 Task: Create a task  Improve website performance on slow network connections , assign it to team member softage.6@softage.net in the project Touchstone and update the status of the task to  Off Track , set the priority of the task to Medium.
Action: Mouse moved to (58, 453)
Screenshot: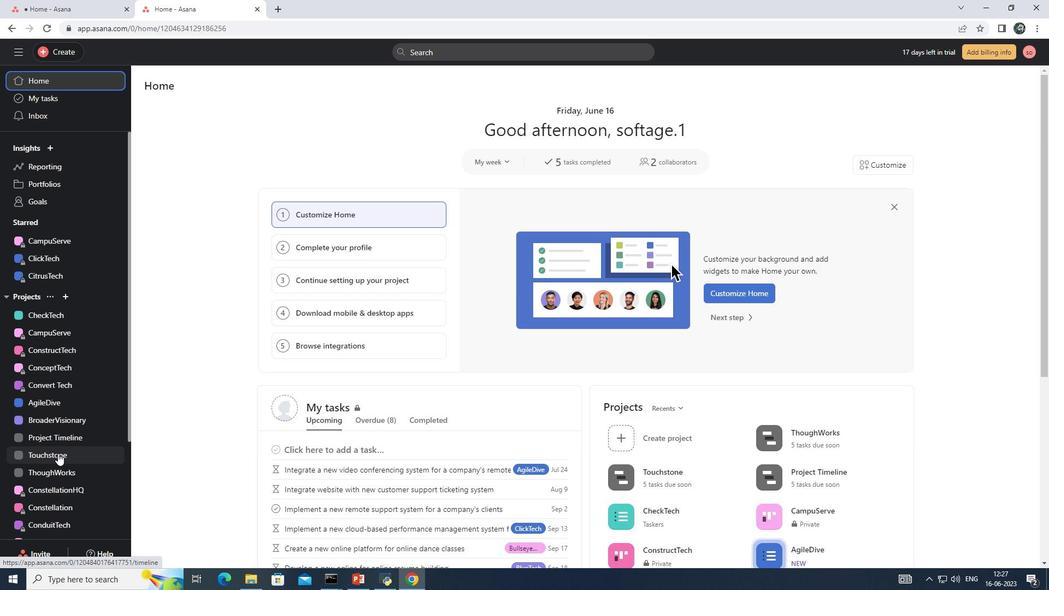 
Action: Mouse pressed left at (58, 453)
Screenshot: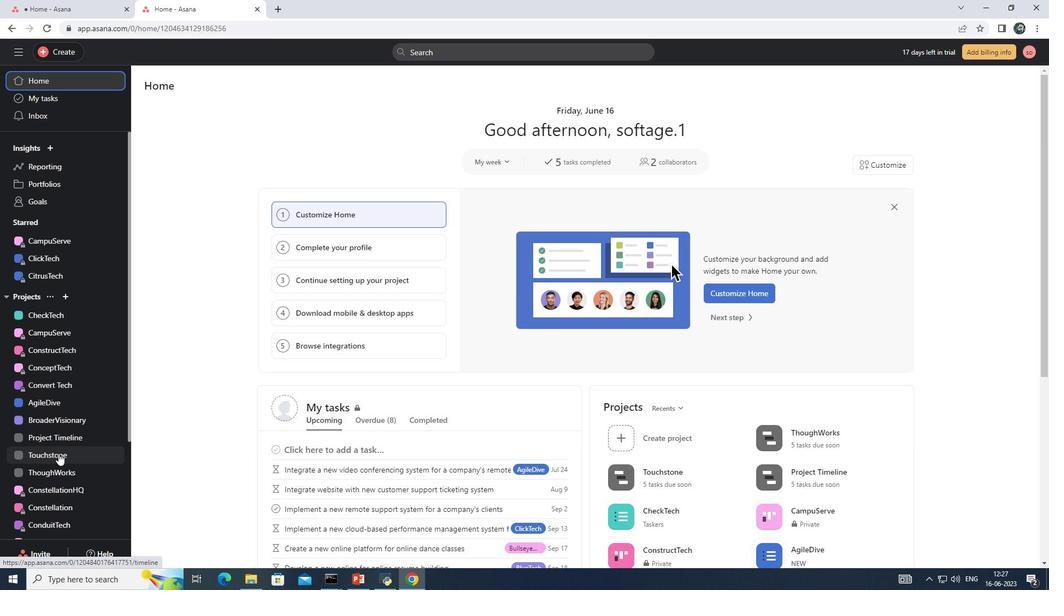 
Action: Mouse moved to (199, 113)
Screenshot: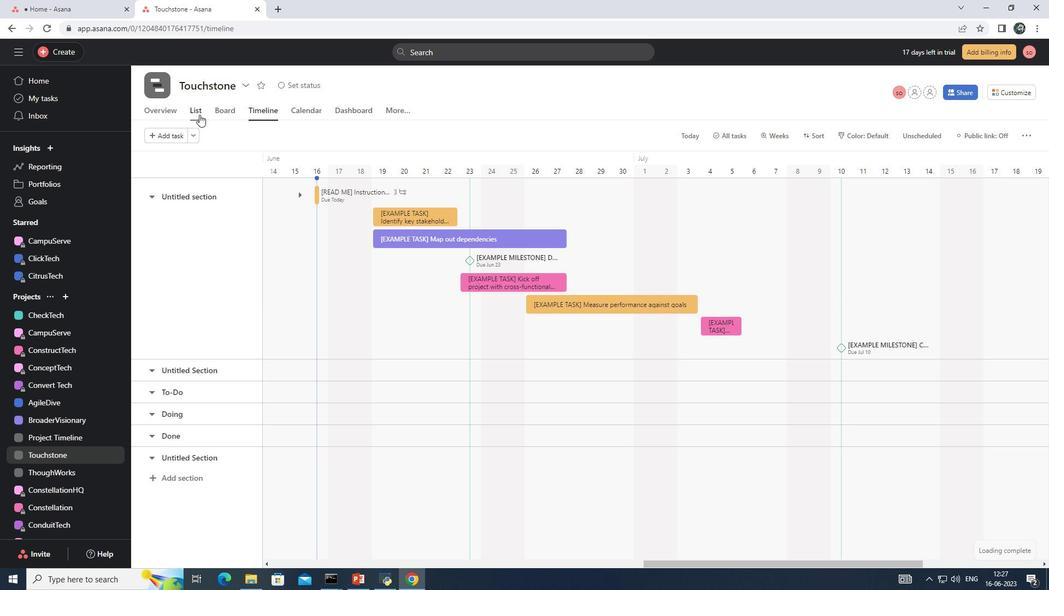 
Action: Mouse pressed left at (199, 113)
Screenshot: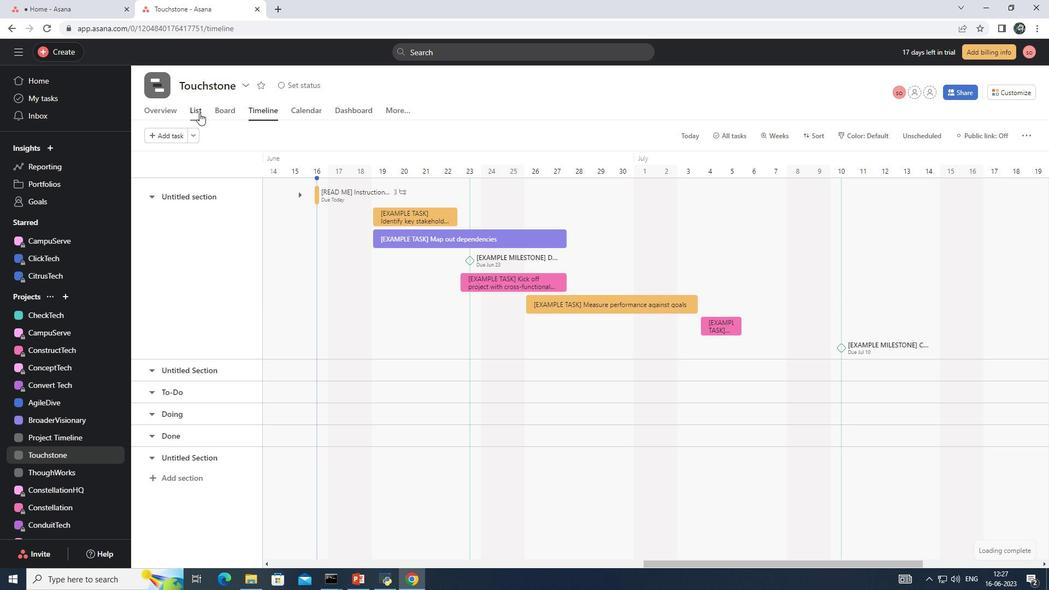 
Action: Mouse moved to (174, 132)
Screenshot: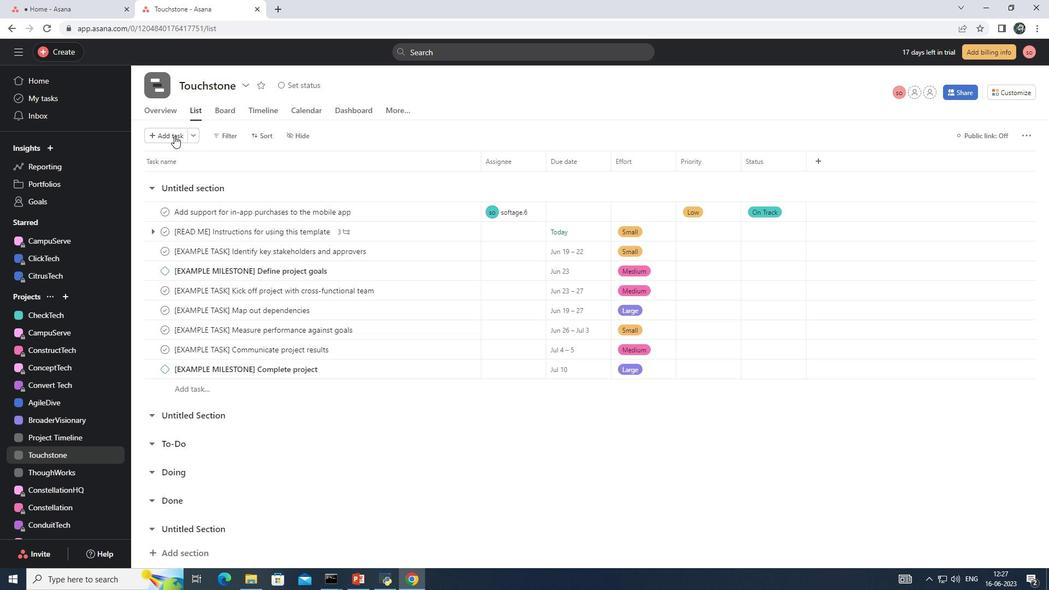 
Action: Mouse pressed left at (174, 132)
Screenshot: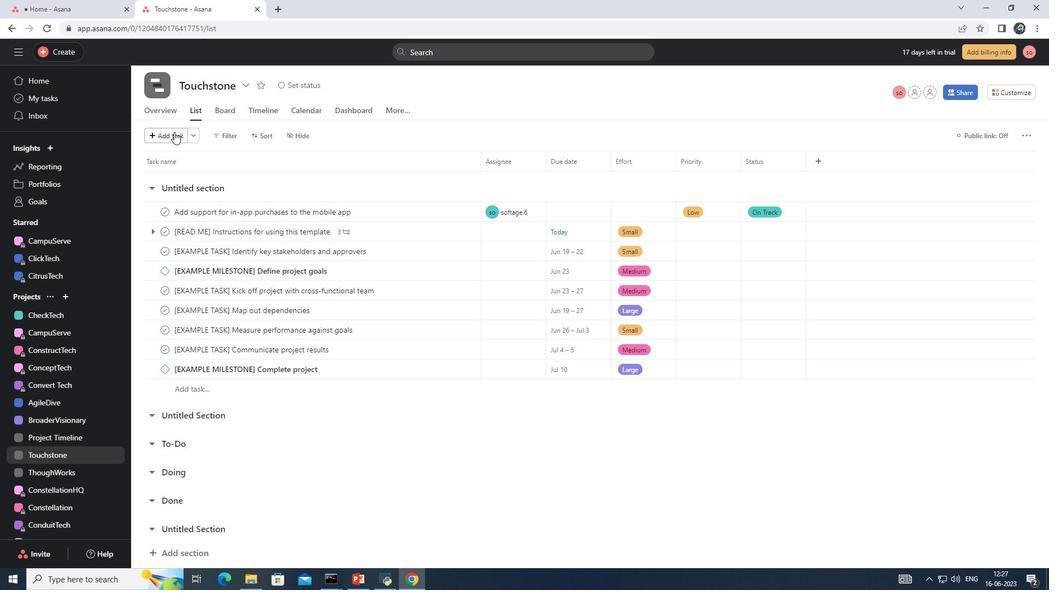 
Action: Mouse moved to (193, 214)
Screenshot: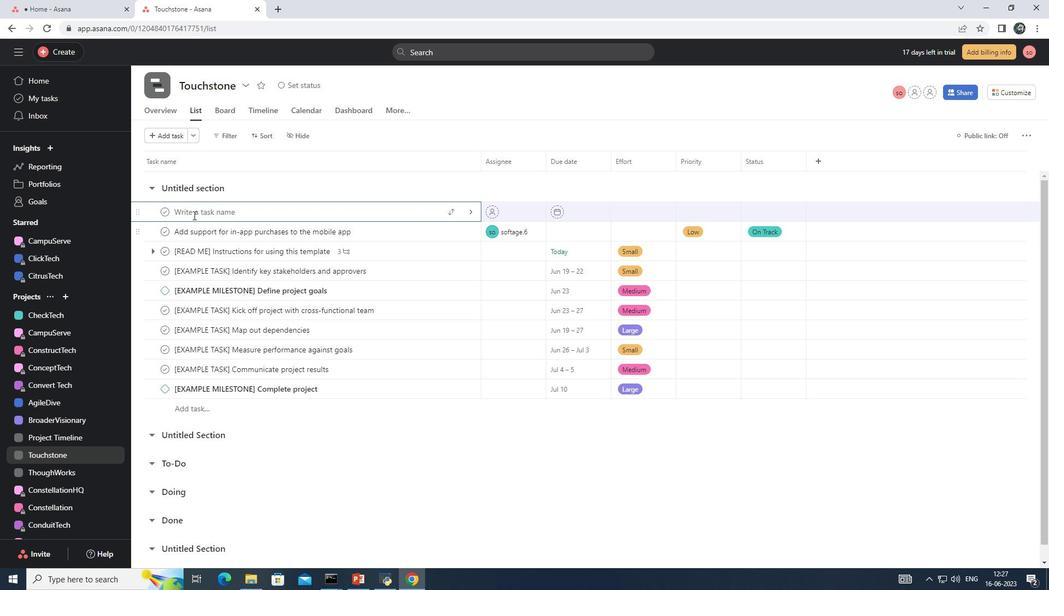 
Action: Key pressed <Key.shift>Improve<Key.space>website<Key.space>
Screenshot: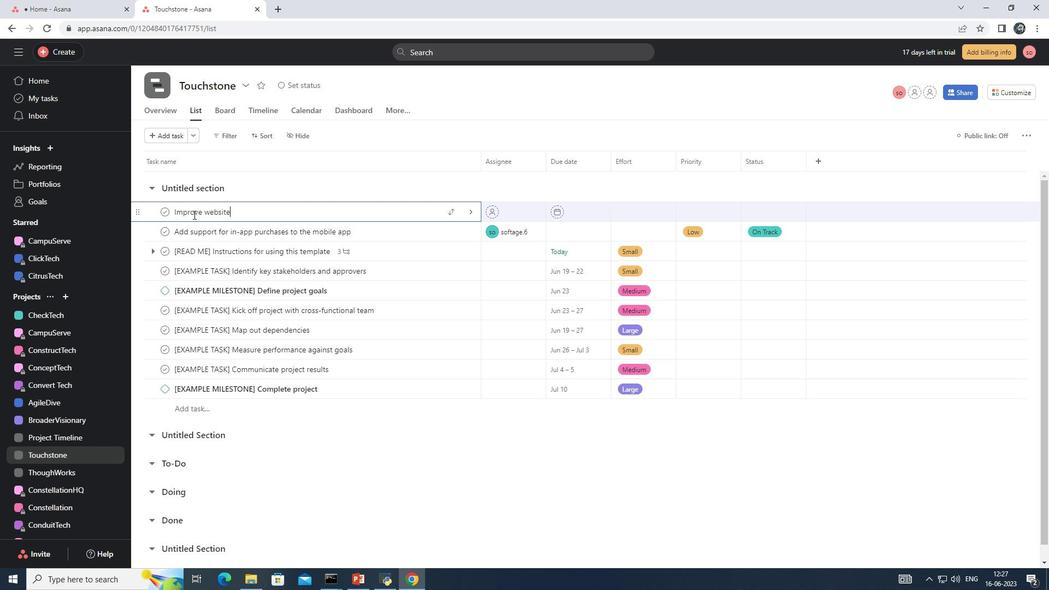 
Action: Mouse moved to (177, 226)
Screenshot: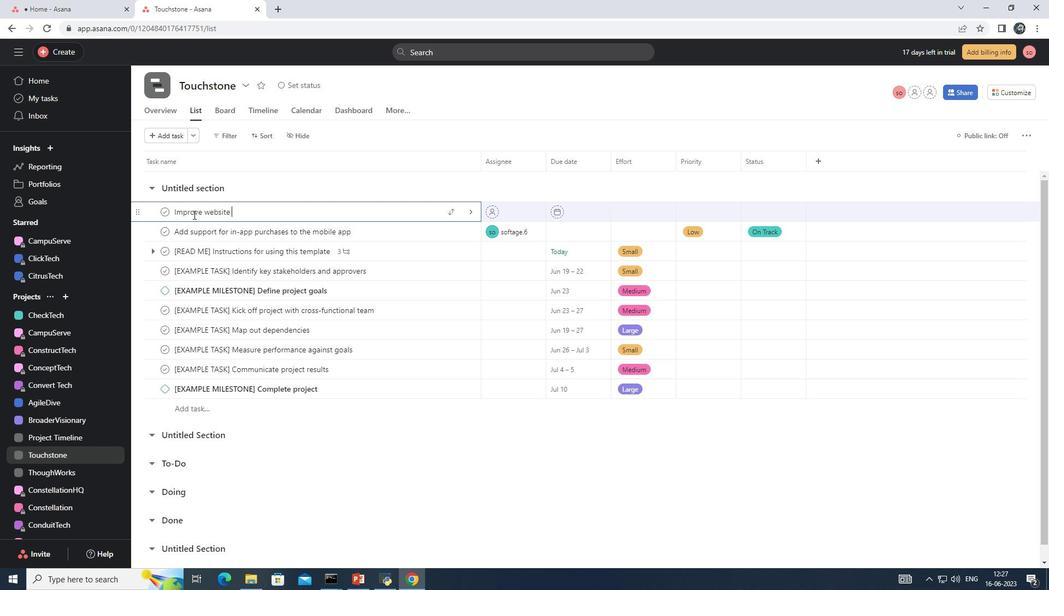 
Action: Key pressed performance<Key.space>on<Key.space>slow<Key.space>network<Key.space>connection
Screenshot: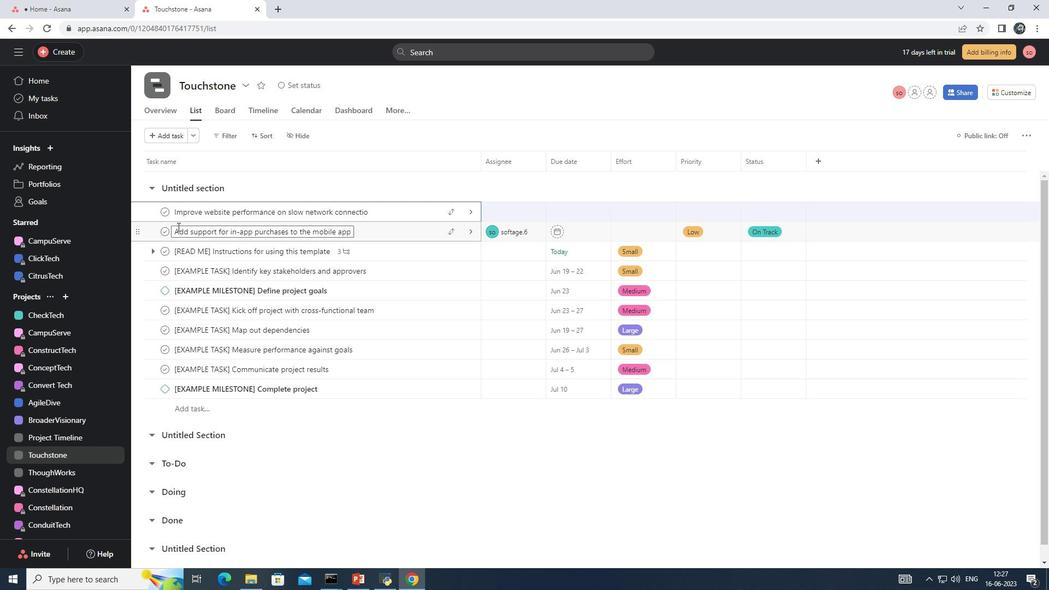 
Action: Mouse moved to (511, 210)
Screenshot: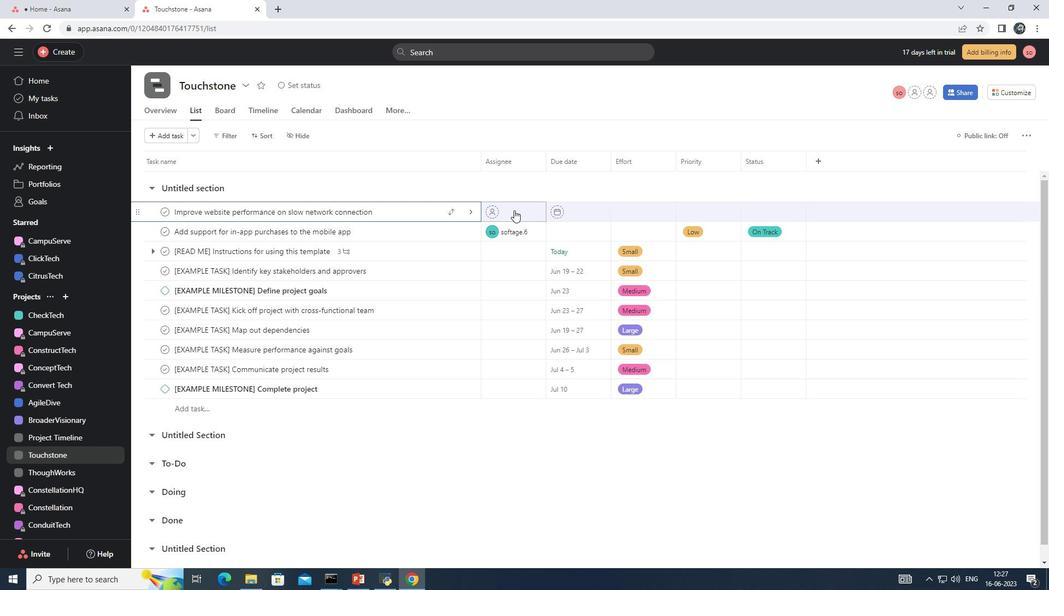 
Action: Mouse pressed left at (511, 210)
Screenshot: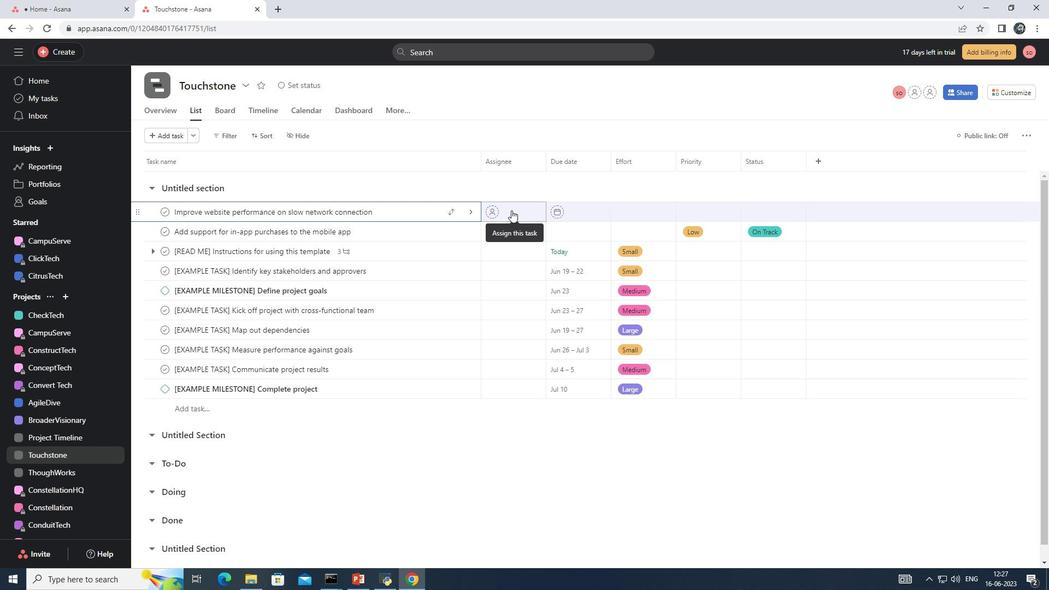 
Action: Mouse moved to (477, 232)
Screenshot: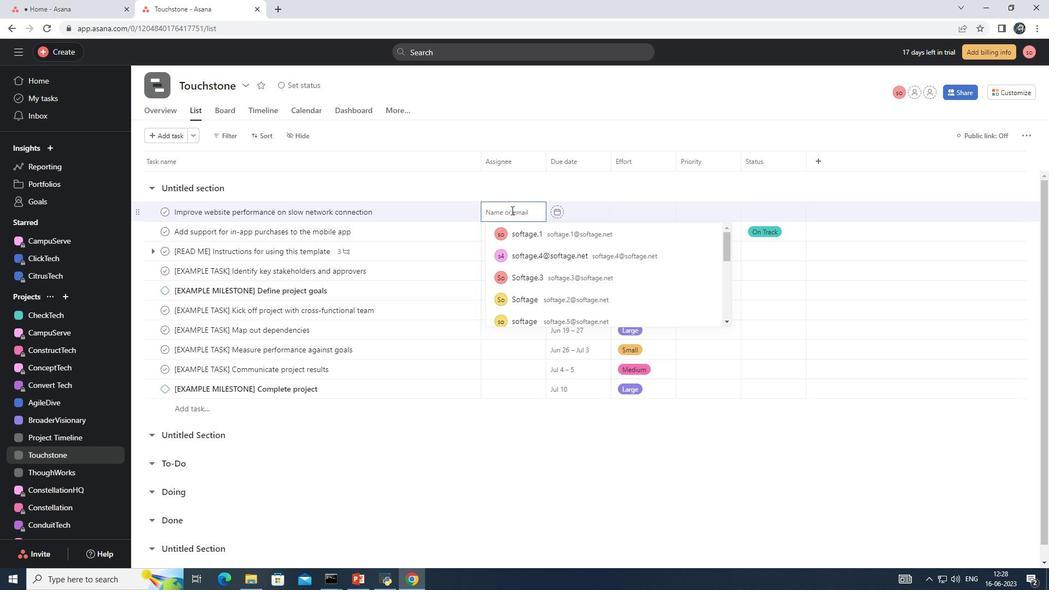 
Action: Key pressed softage.6
Screenshot: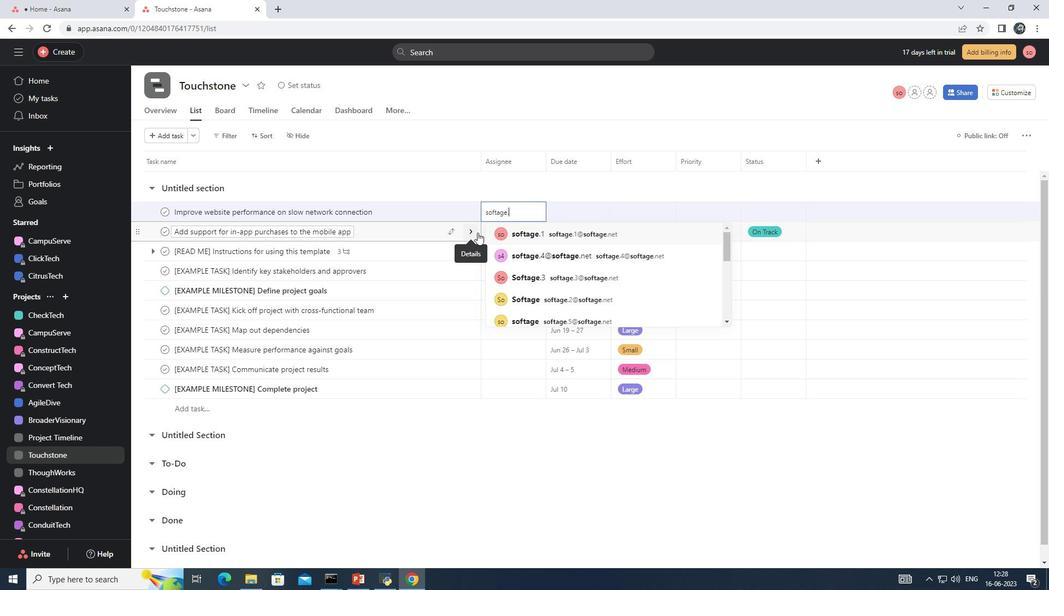 
Action: Mouse moved to (645, 230)
Screenshot: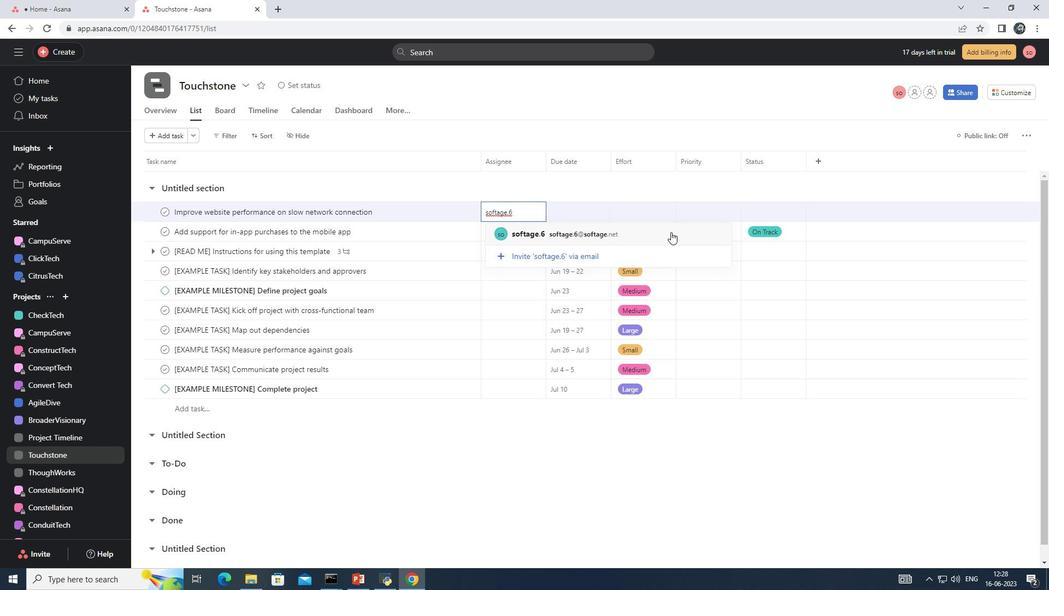 
Action: Mouse pressed left at (645, 230)
Screenshot: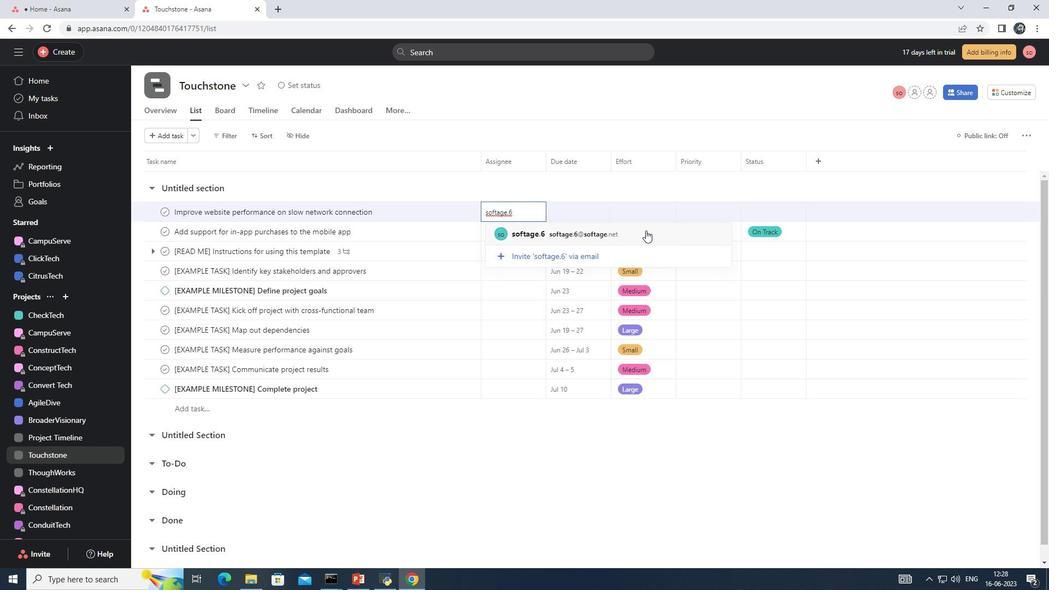 
Action: Mouse moved to (756, 208)
Screenshot: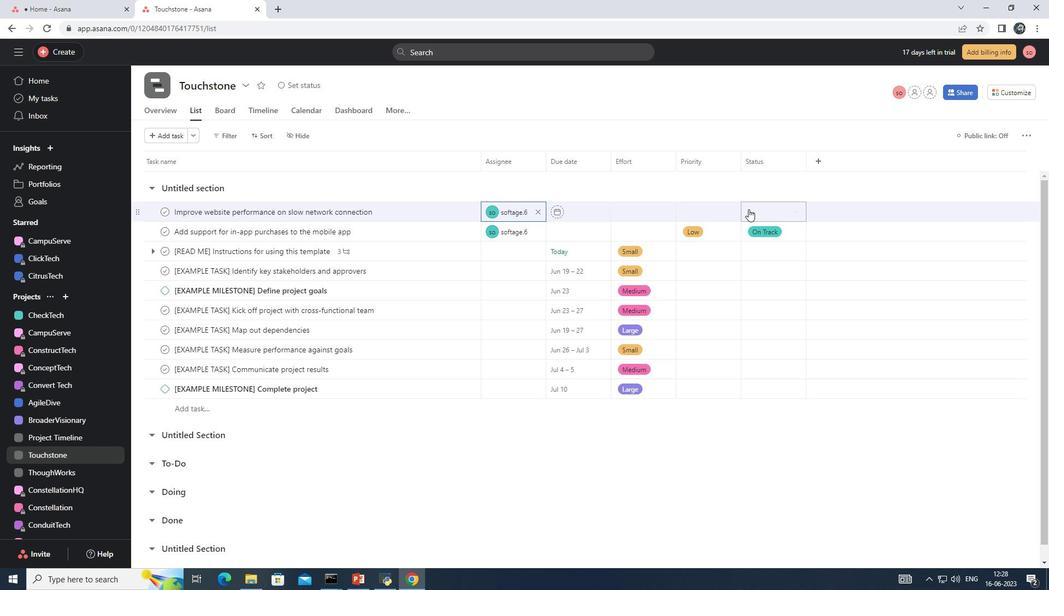 
Action: Mouse pressed left at (756, 208)
Screenshot: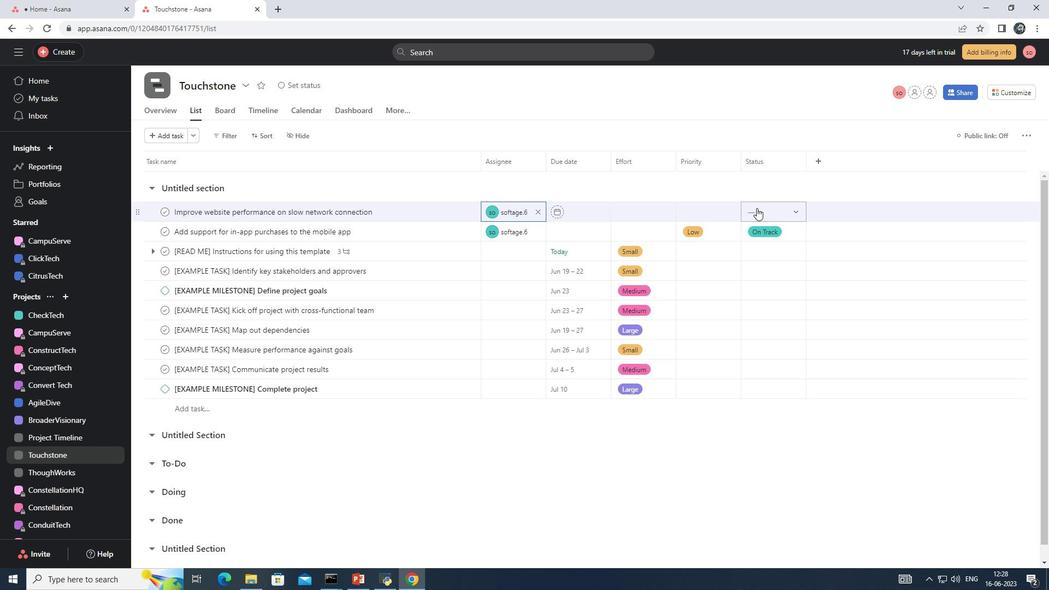 
Action: Mouse moved to (818, 290)
Screenshot: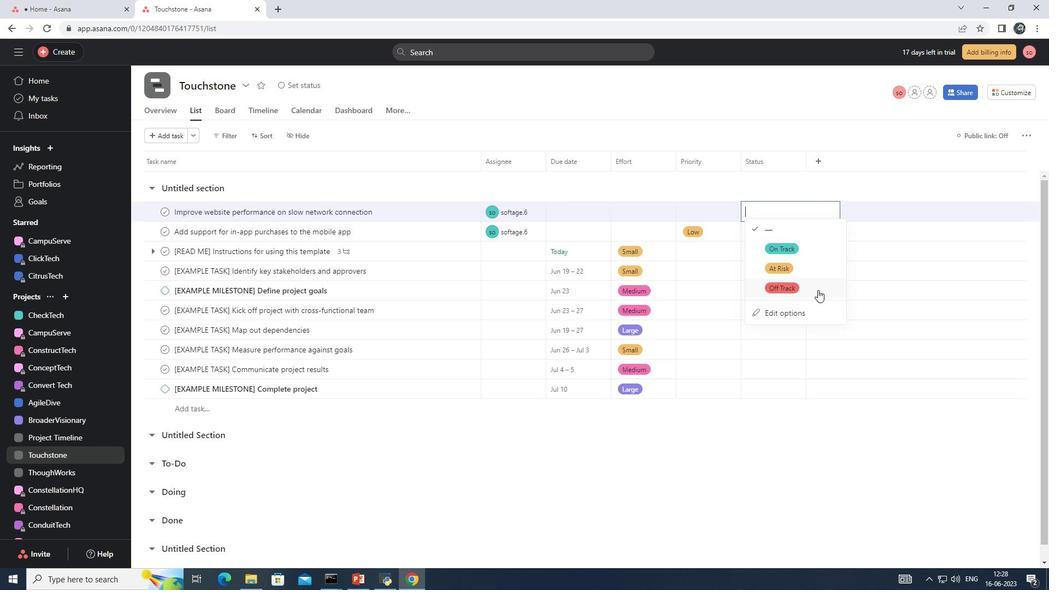 
Action: Mouse pressed left at (818, 290)
Screenshot: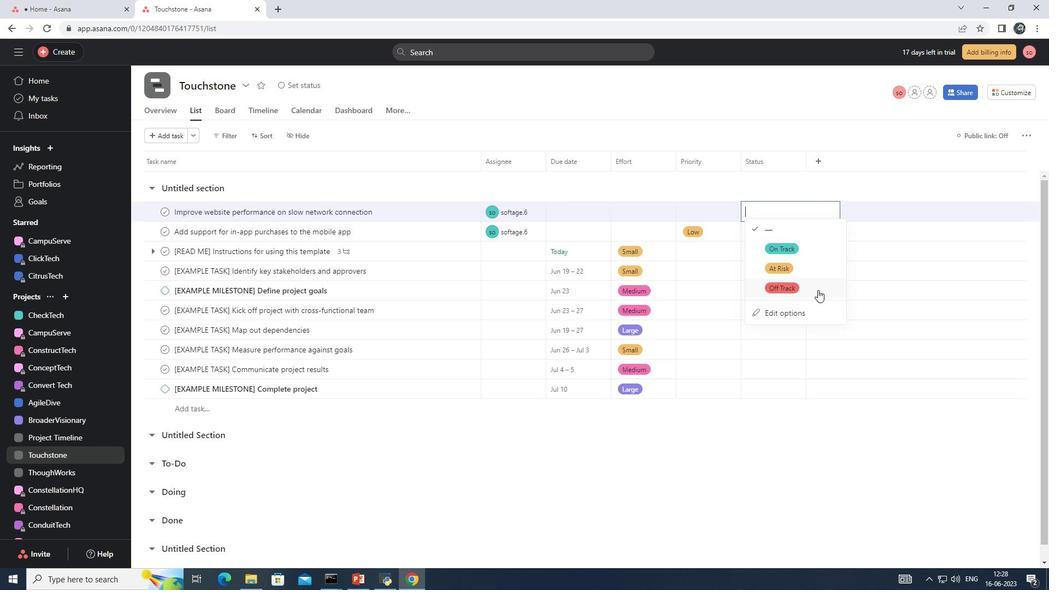 
Action: Mouse moved to (709, 212)
Screenshot: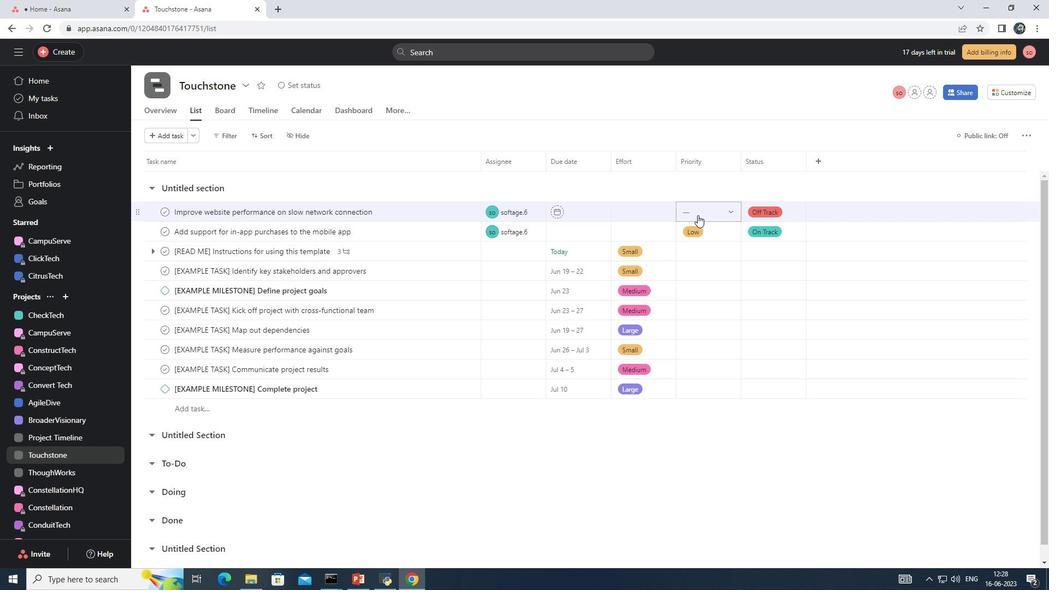 
Action: Mouse pressed left at (709, 212)
Screenshot: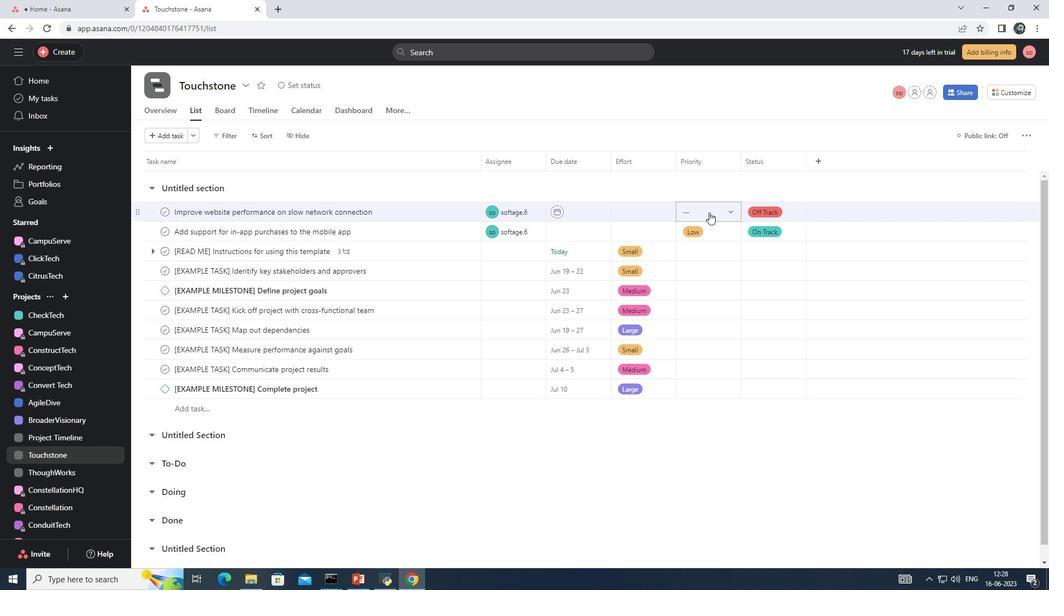 
Action: Mouse moved to (740, 263)
Screenshot: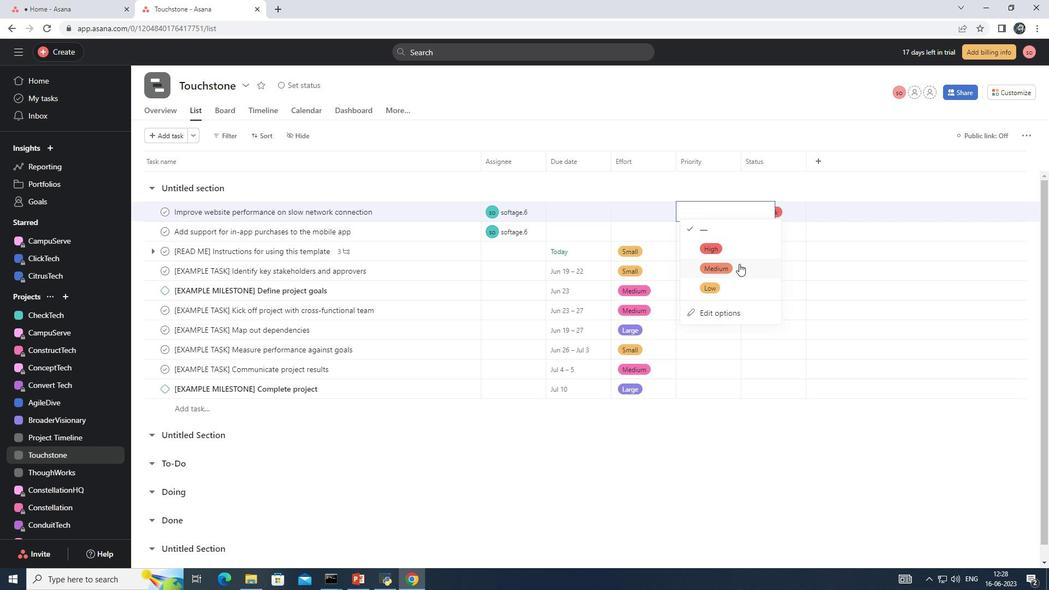 
Action: Mouse pressed left at (740, 263)
Screenshot: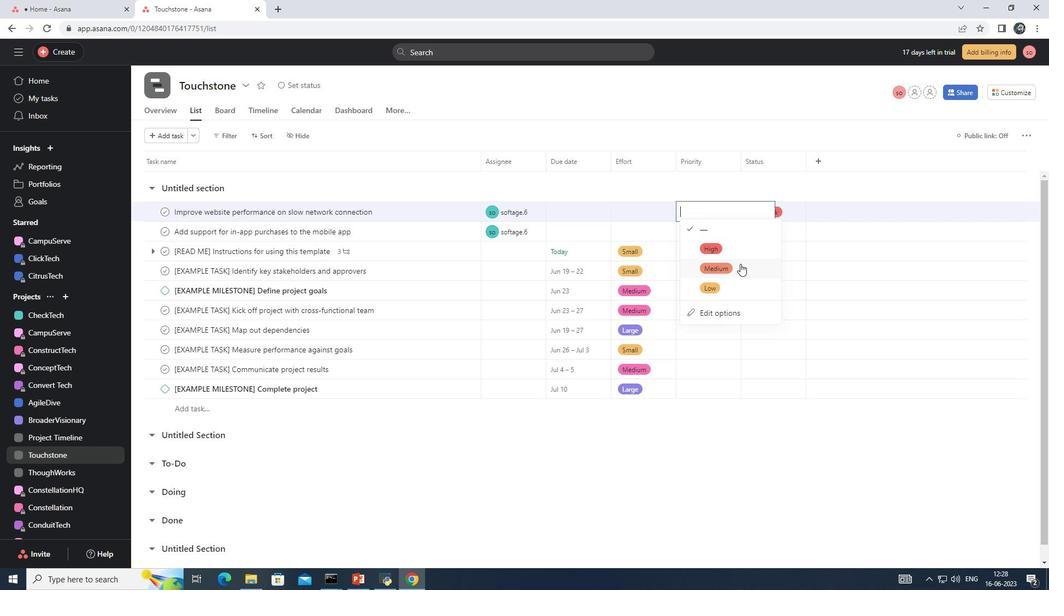 
Action: Mouse moved to (740, 264)
Screenshot: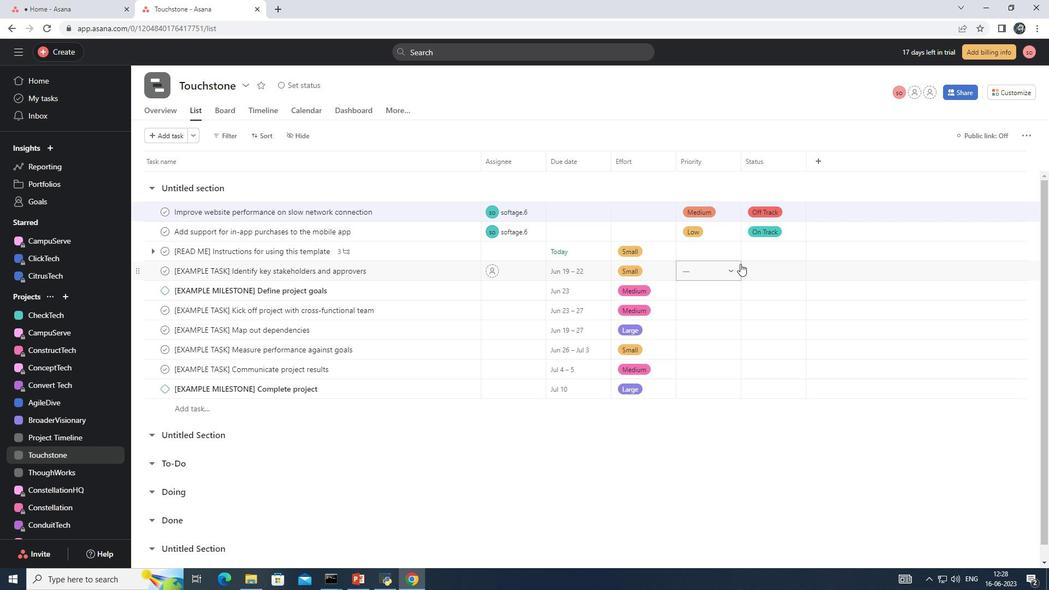 
